 Task: Set the Teletext alignment to the bottom-right for VBI and Teletext decoder.
Action: Mouse moved to (122, 24)
Screenshot: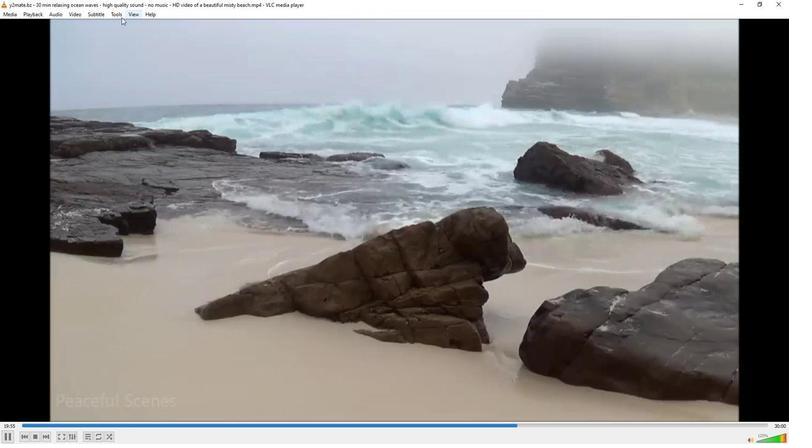 
Action: Mouse pressed left at (122, 24)
Screenshot: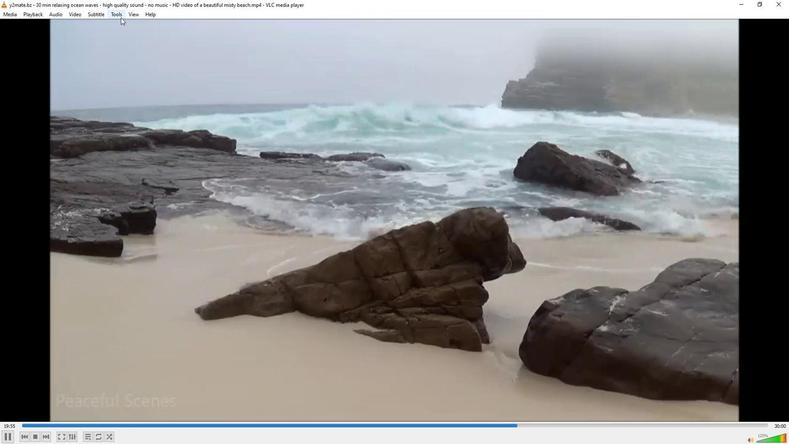 
Action: Mouse moved to (138, 114)
Screenshot: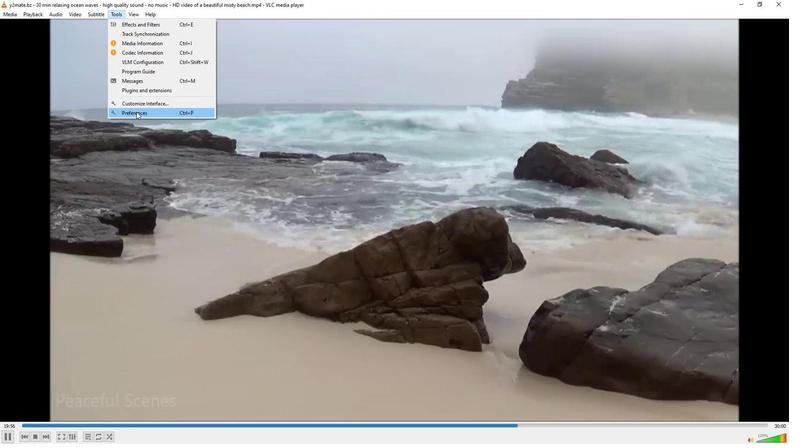 
Action: Mouse pressed left at (138, 114)
Screenshot: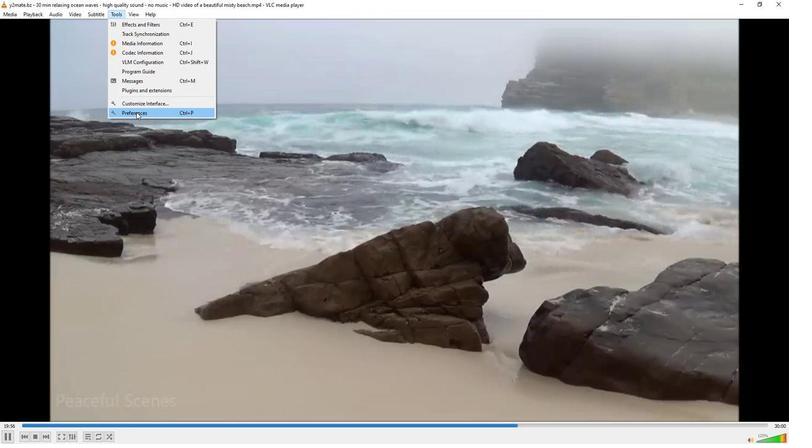 
Action: Mouse moved to (94, 334)
Screenshot: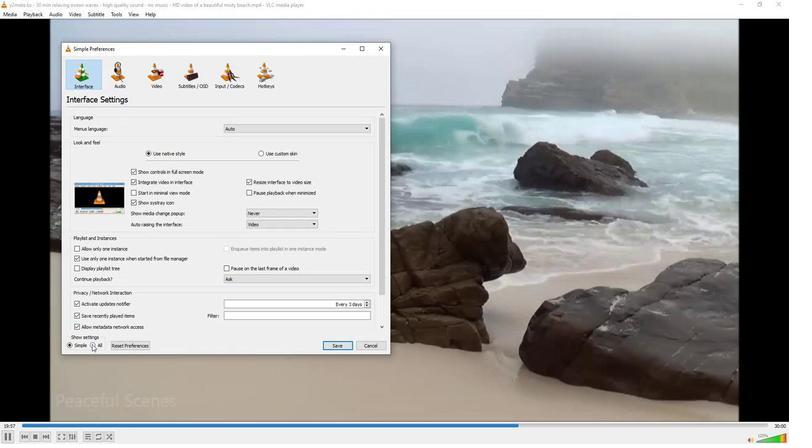 
Action: Mouse pressed left at (94, 334)
Screenshot: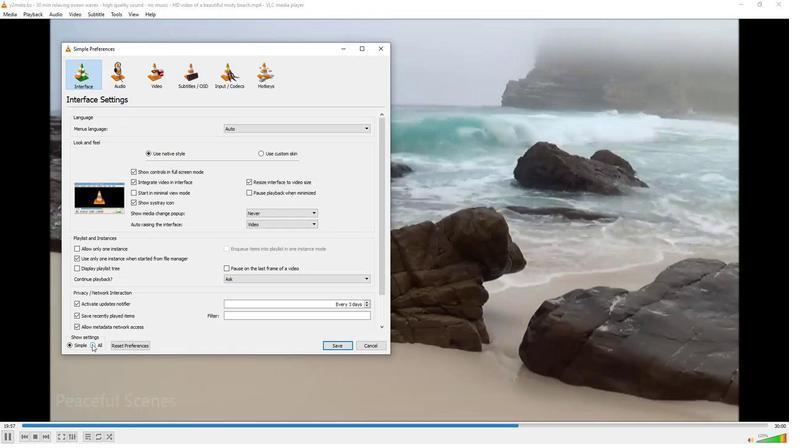
Action: Mouse moved to (85, 226)
Screenshot: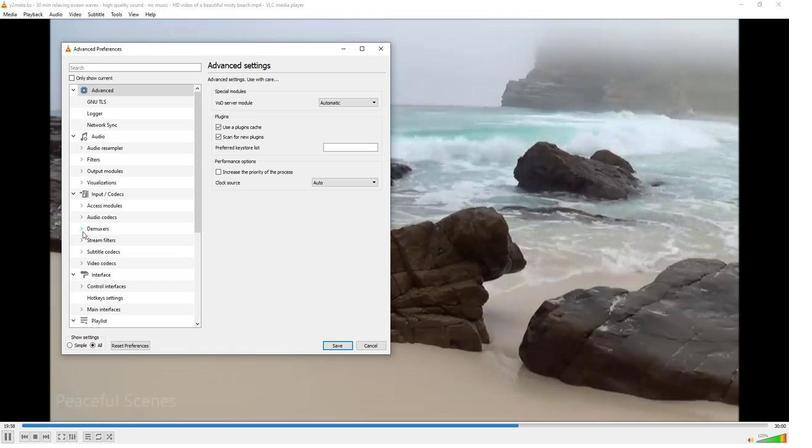 
Action: Mouse pressed left at (85, 226)
Screenshot: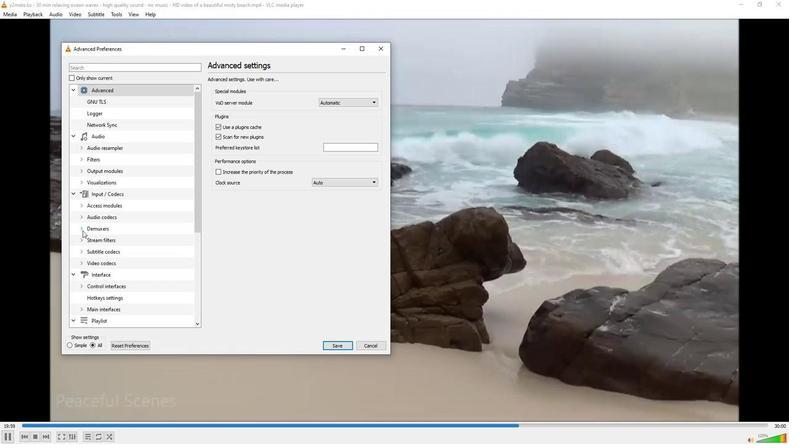 
Action: Mouse moved to (103, 252)
Screenshot: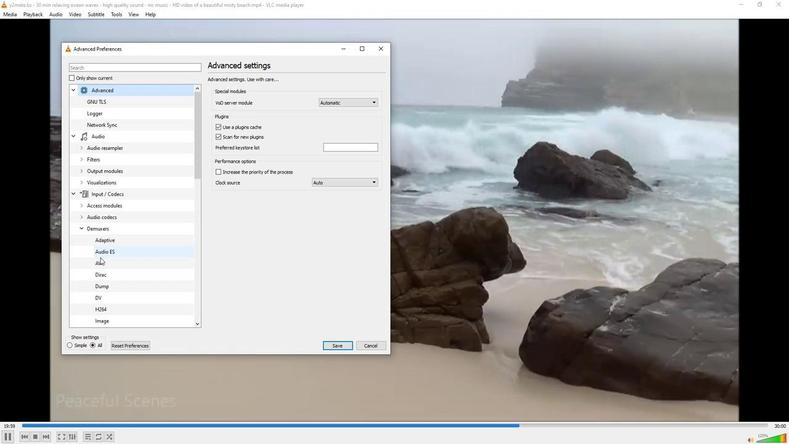 
Action: Mouse scrolled (103, 252) with delta (0, 0)
Screenshot: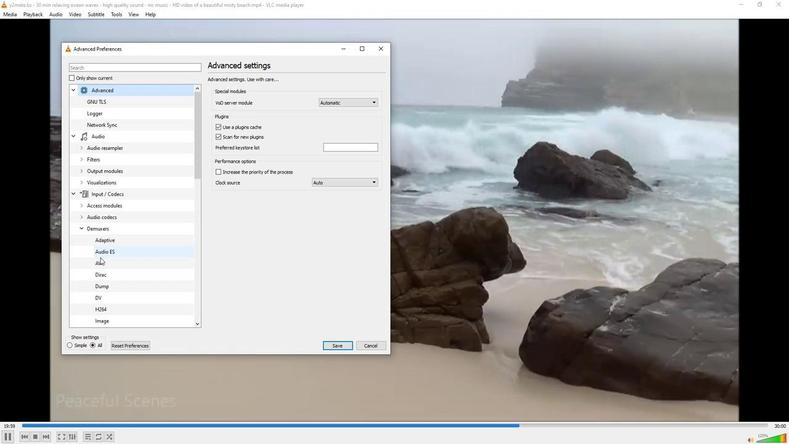 
Action: Mouse scrolled (103, 252) with delta (0, 0)
Screenshot: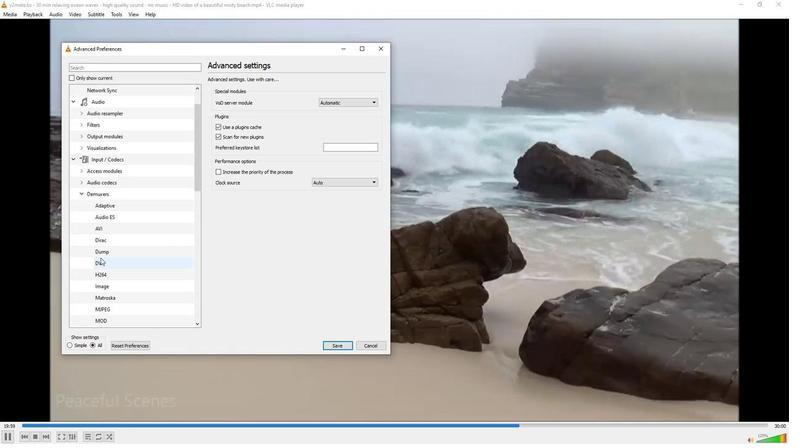 
Action: Mouse scrolled (103, 252) with delta (0, 0)
Screenshot: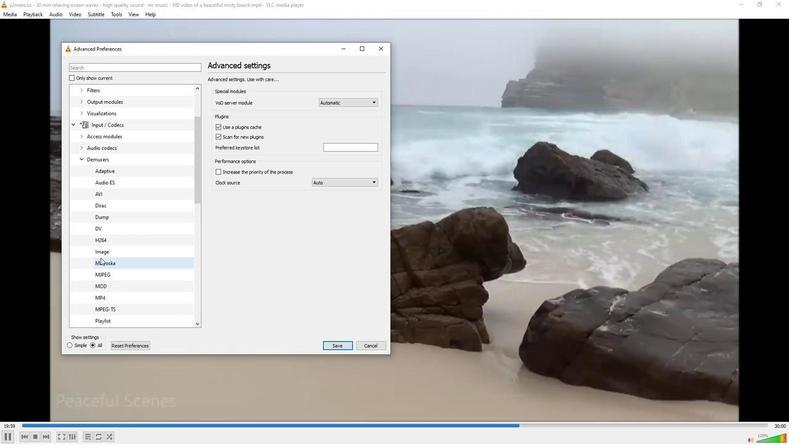 
Action: Mouse scrolled (103, 252) with delta (0, 0)
Screenshot: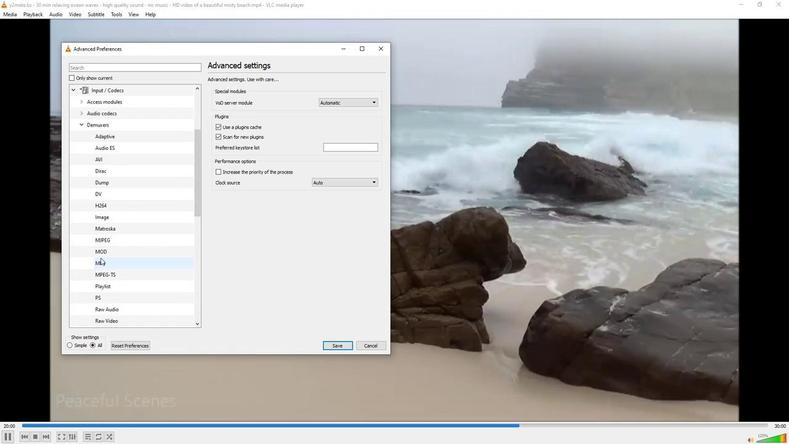 
Action: Mouse scrolled (103, 252) with delta (0, 0)
Screenshot: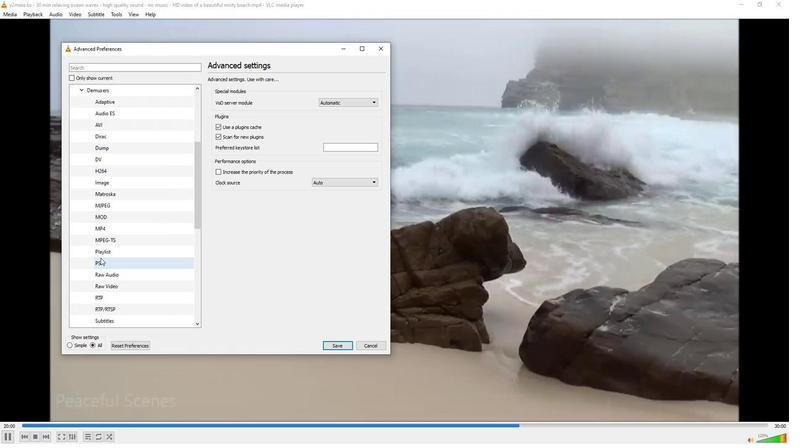 
Action: Mouse moved to (83, 312)
Screenshot: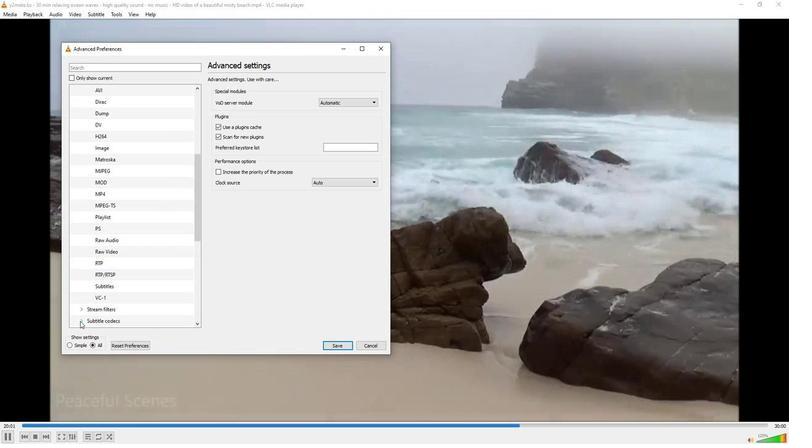 
Action: Mouse pressed left at (83, 312)
Screenshot: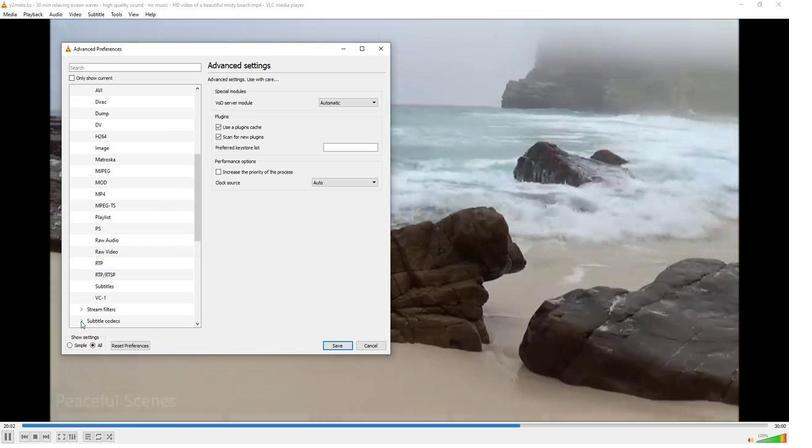 
Action: Mouse moved to (117, 300)
Screenshot: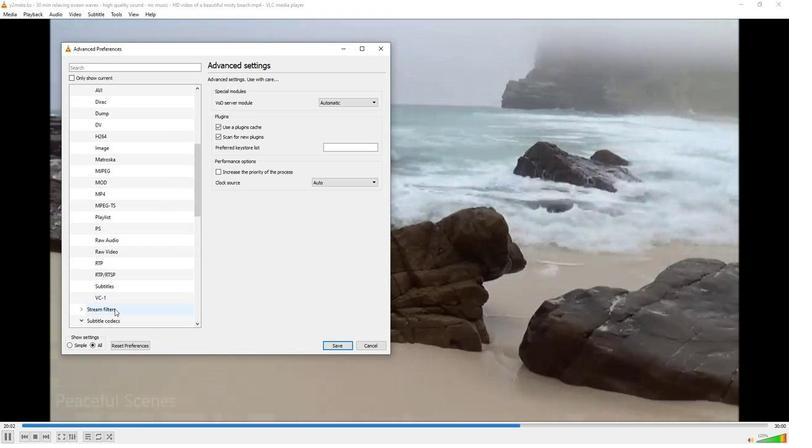 
Action: Mouse scrolled (117, 299) with delta (0, 0)
Screenshot: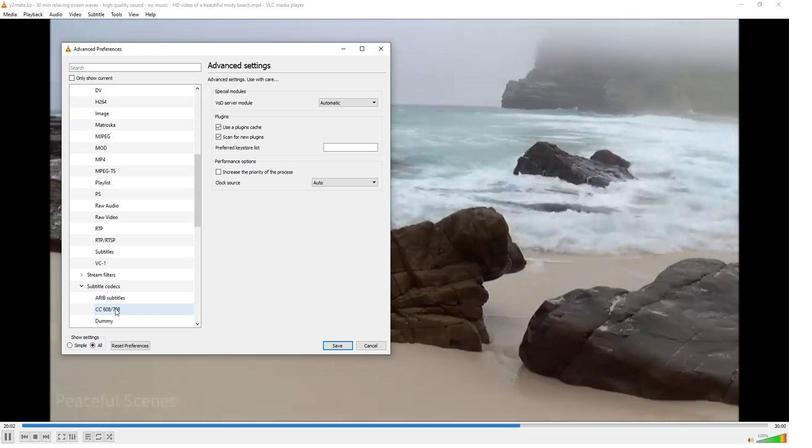 
Action: Mouse moved to (117, 299)
Screenshot: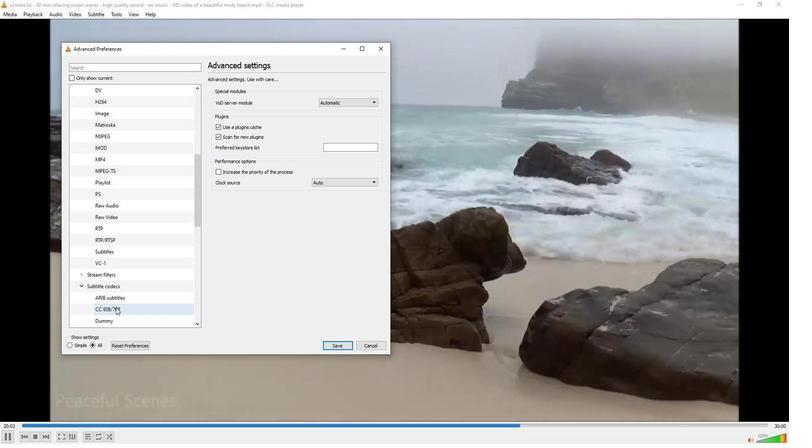
Action: Mouse scrolled (117, 298) with delta (0, 0)
Screenshot: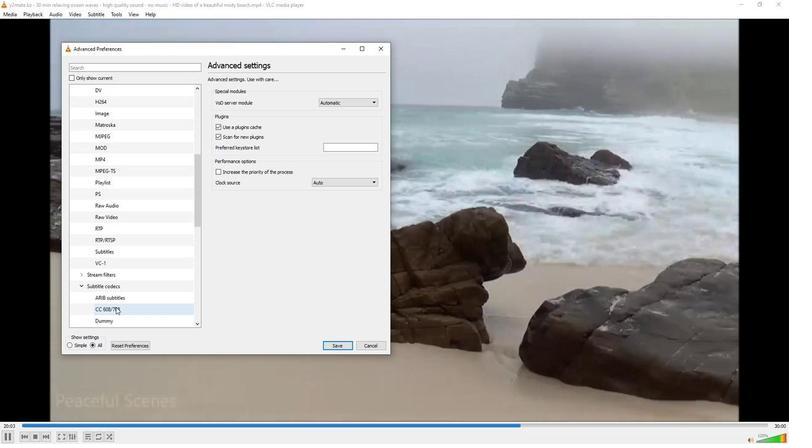
Action: Mouse scrolled (117, 298) with delta (0, 0)
Screenshot: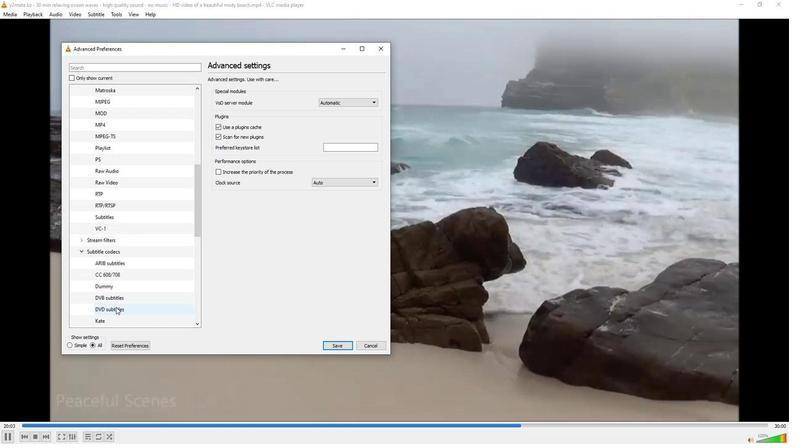 
Action: Mouse scrolled (117, 298) with delta (0, 0)
Screenshot: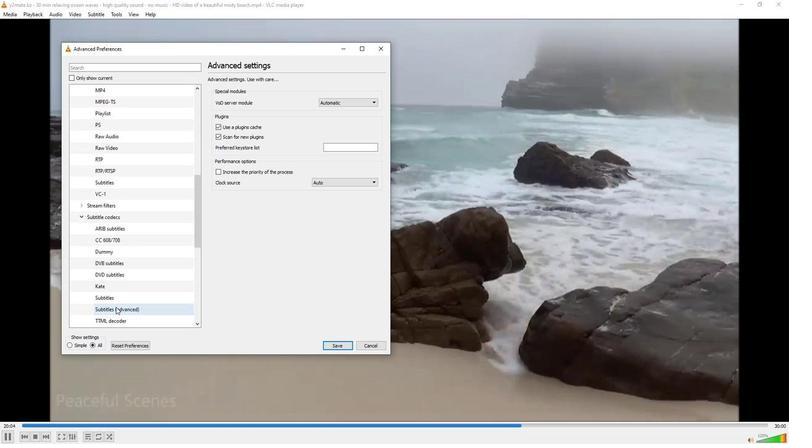 
Action: Mouse pressed left at (117, 299)
Screenshot: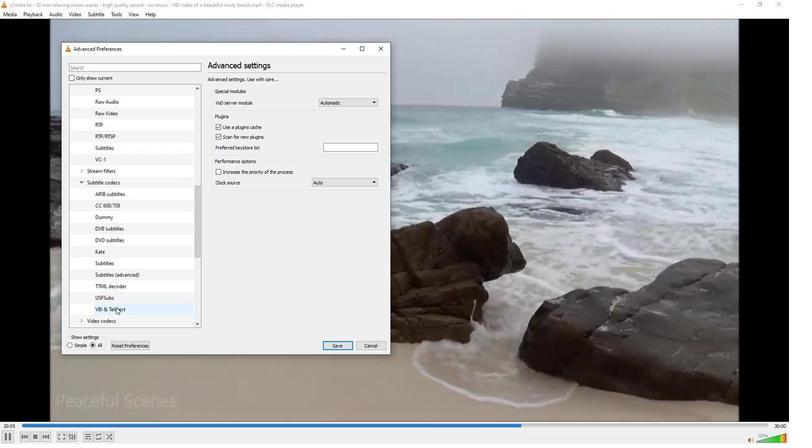 
Action: Mouse moved to (371, 114)
Screenshot: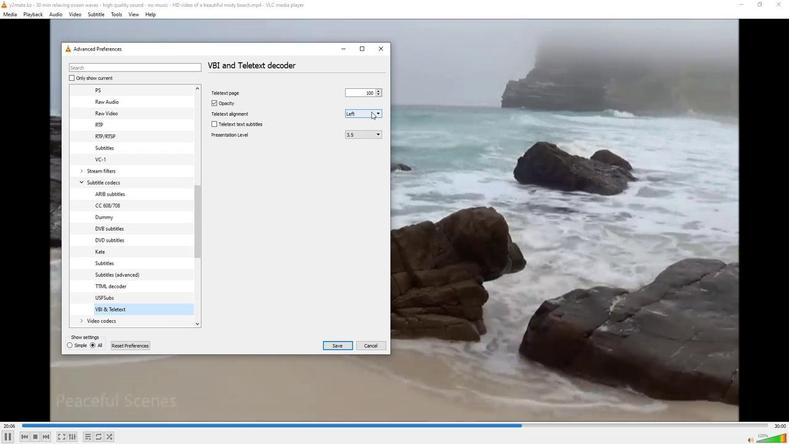 
Action: Mouse pressed left at (371, 114)
Screenshot: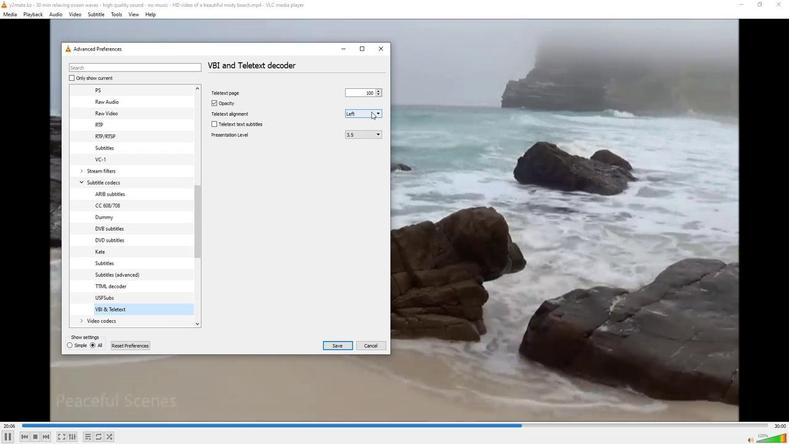 
Action: Mouse moved to (364, 164)
Screenshot: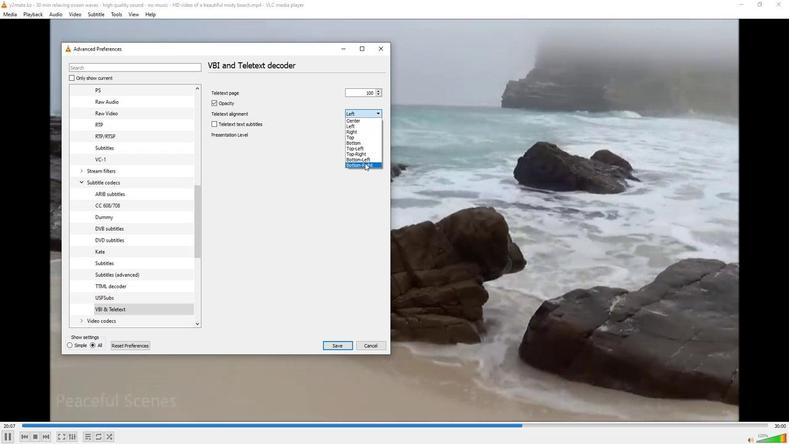 
Action: Mouse pressed left at (364, 164)
Screenshot: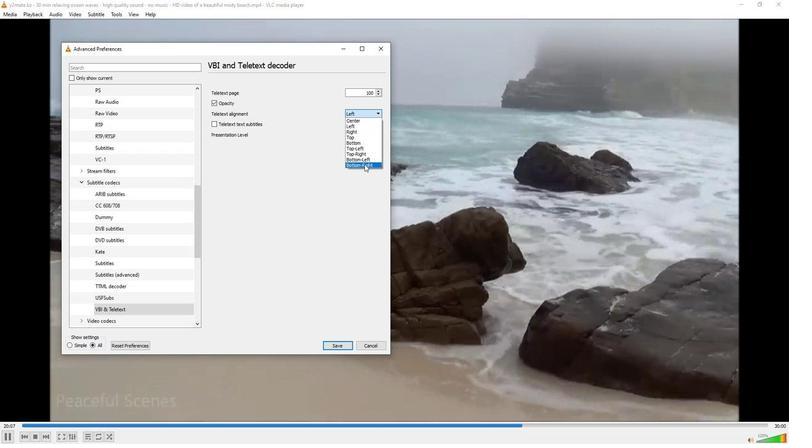 
Action: Mouse moved to (294, 176)
Screenshot: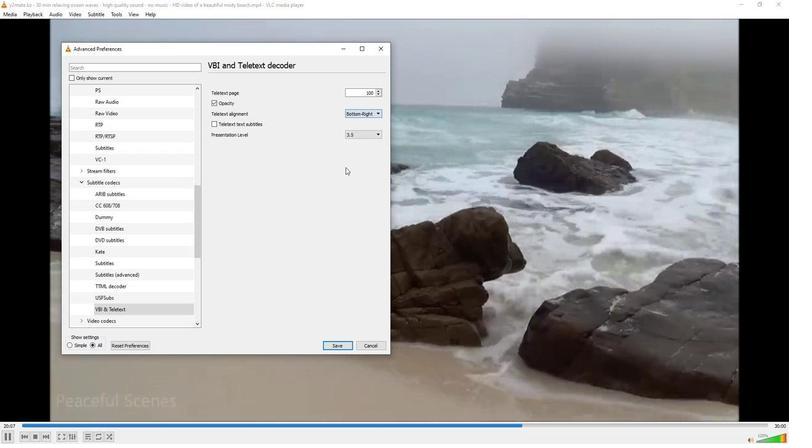 
